 Task: Create the predefined case teams.
Action: Mouse moved to (1209, 91)
Screenshot: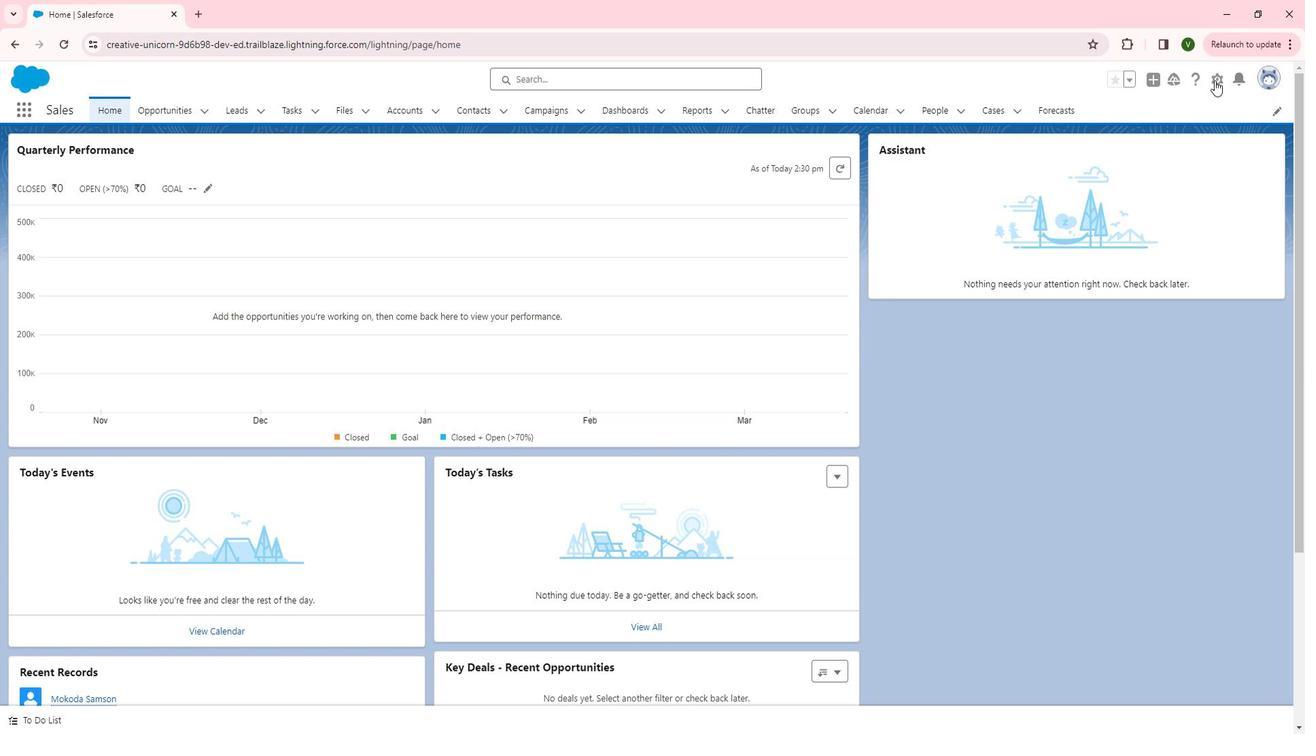 
Action: Mouse pressed left at (1209, 91)
Screenshot: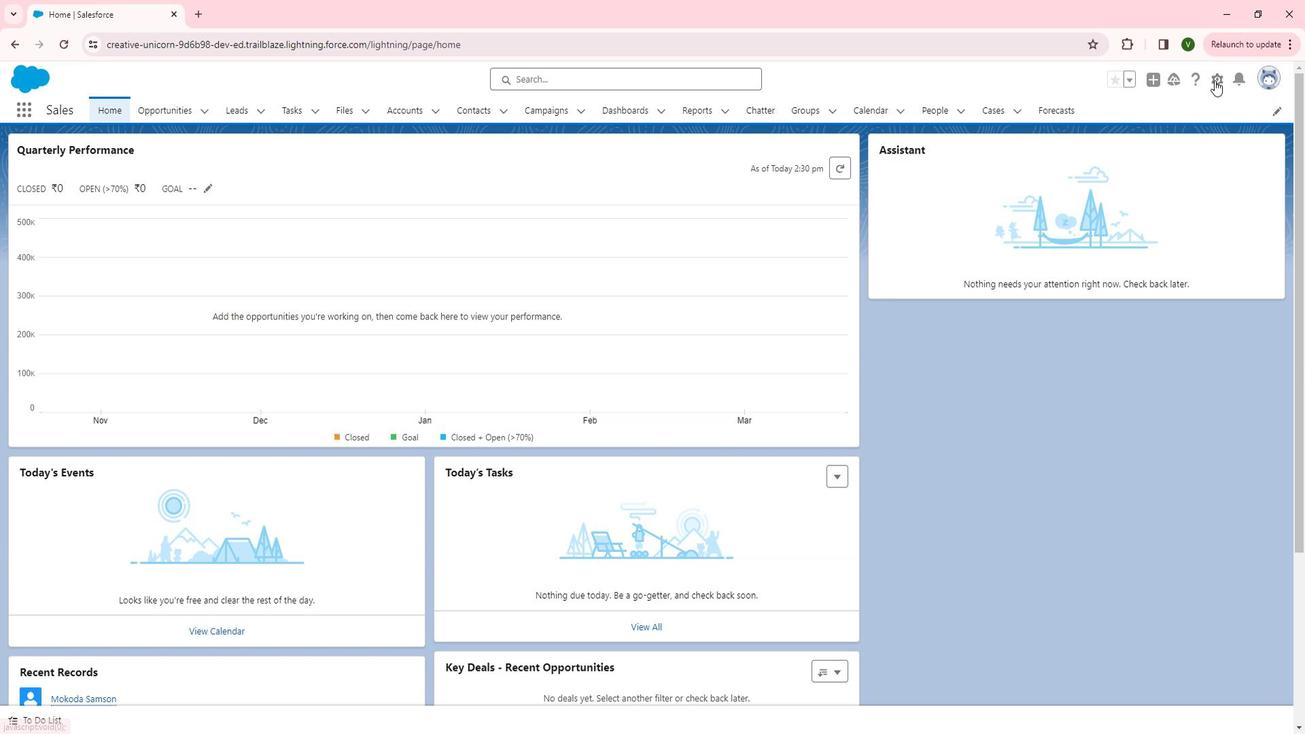 
Action: Mouse moved to (1149, 176)
Screenshot: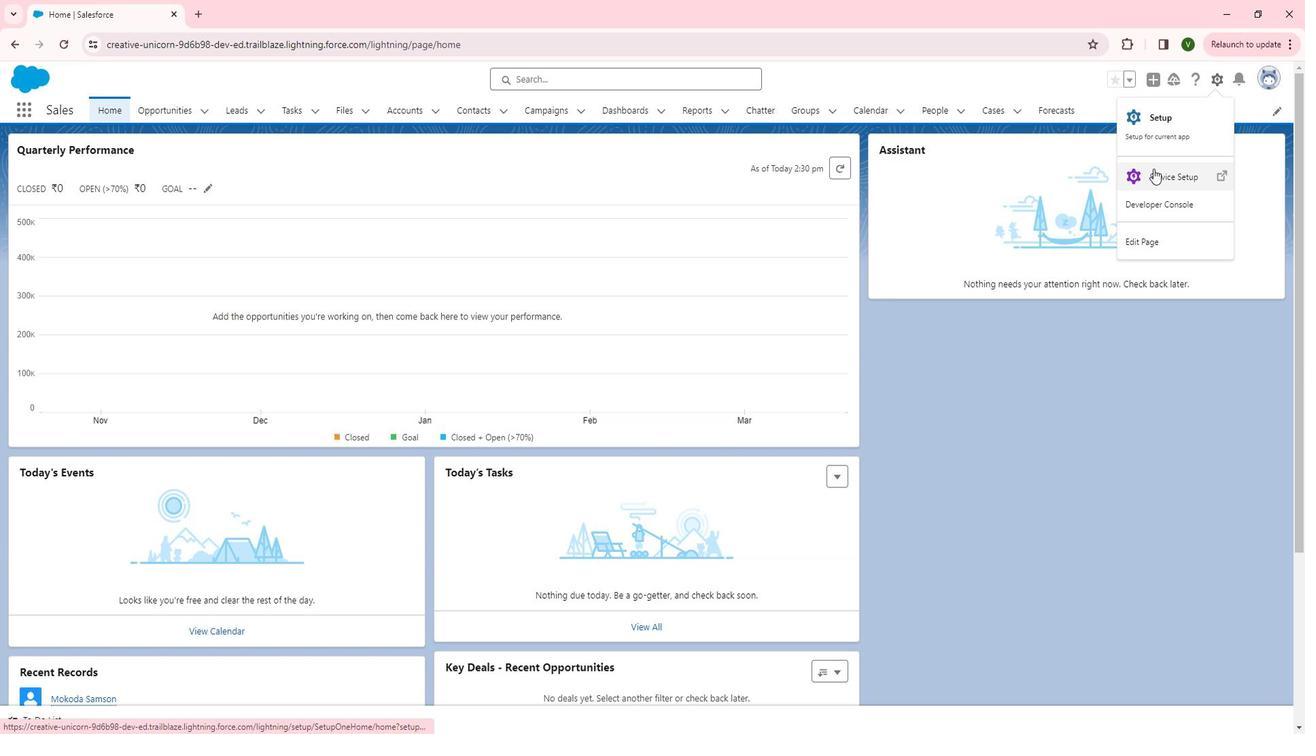
Action: Mouse pressed left at (1149, 176)
Screenshot: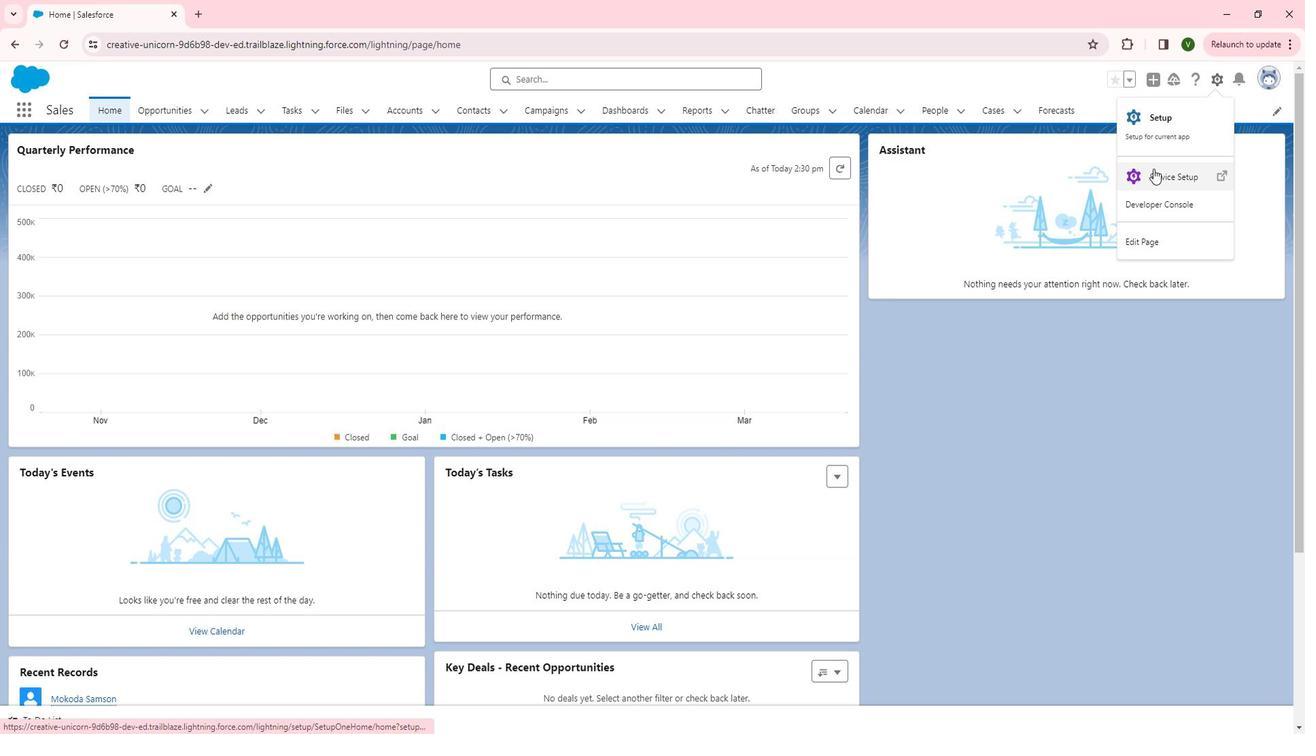 
Action: Mouse moved to (16, 423)
Screenshot: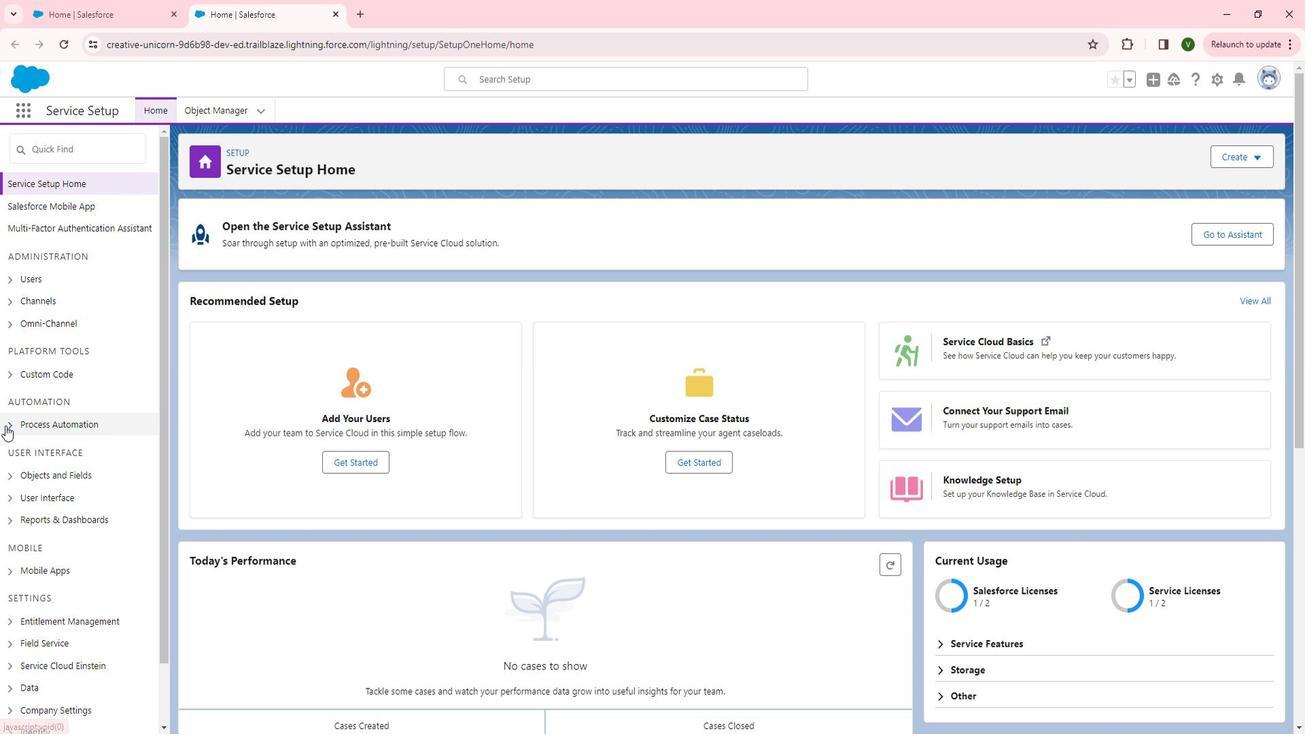 
Action: Mouse pressed left at (16, 423)
Screenshot: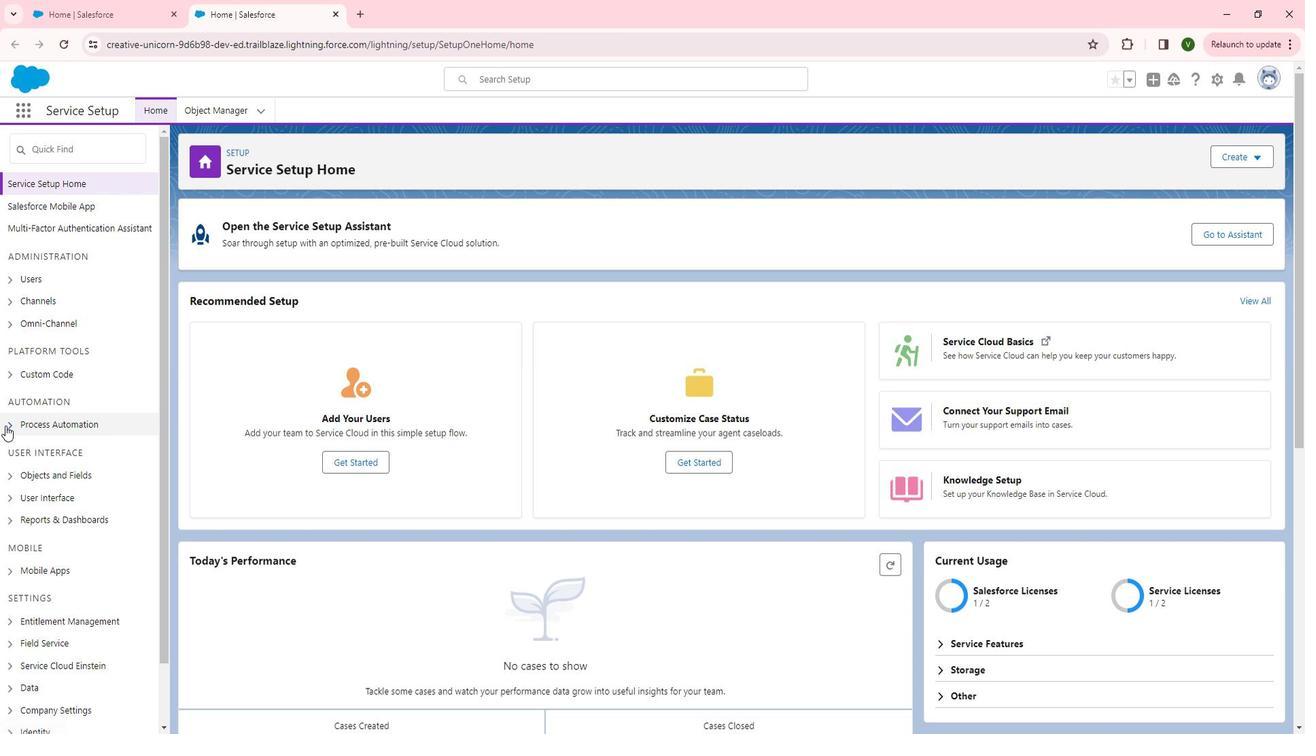 
Action: Mouse moved to (114, 442)
Screenshot: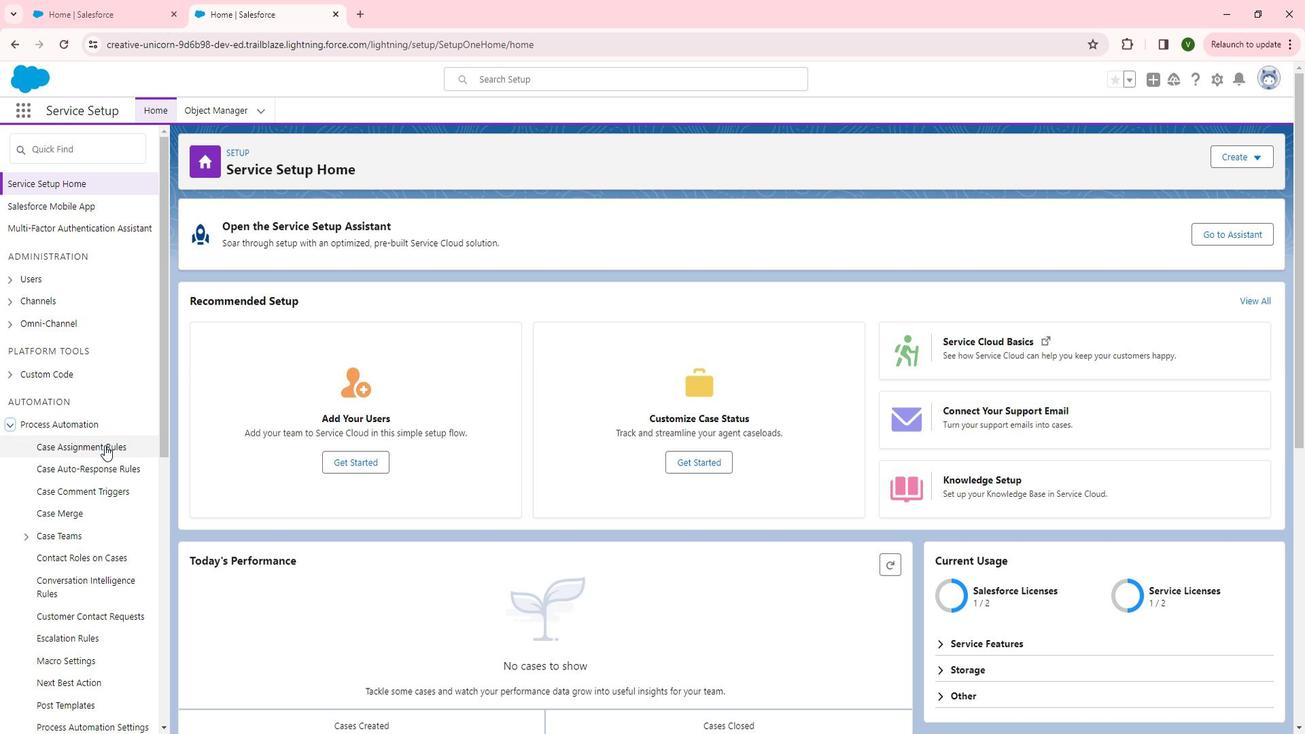 
Action: Mouse scrolled (114, 442) with delta (0, 0)
Screenshot: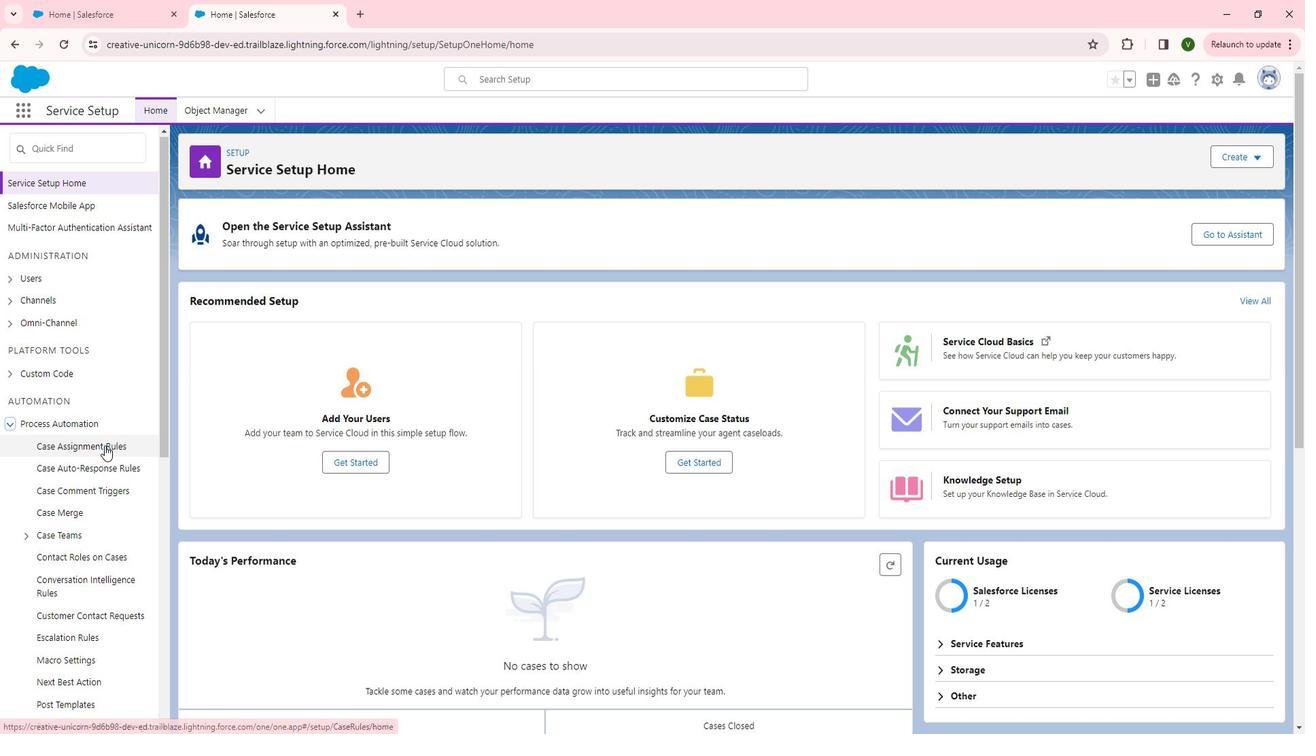 
Action: Mouse scrolled (114, 442) with delta (0, 0)
Screenshot: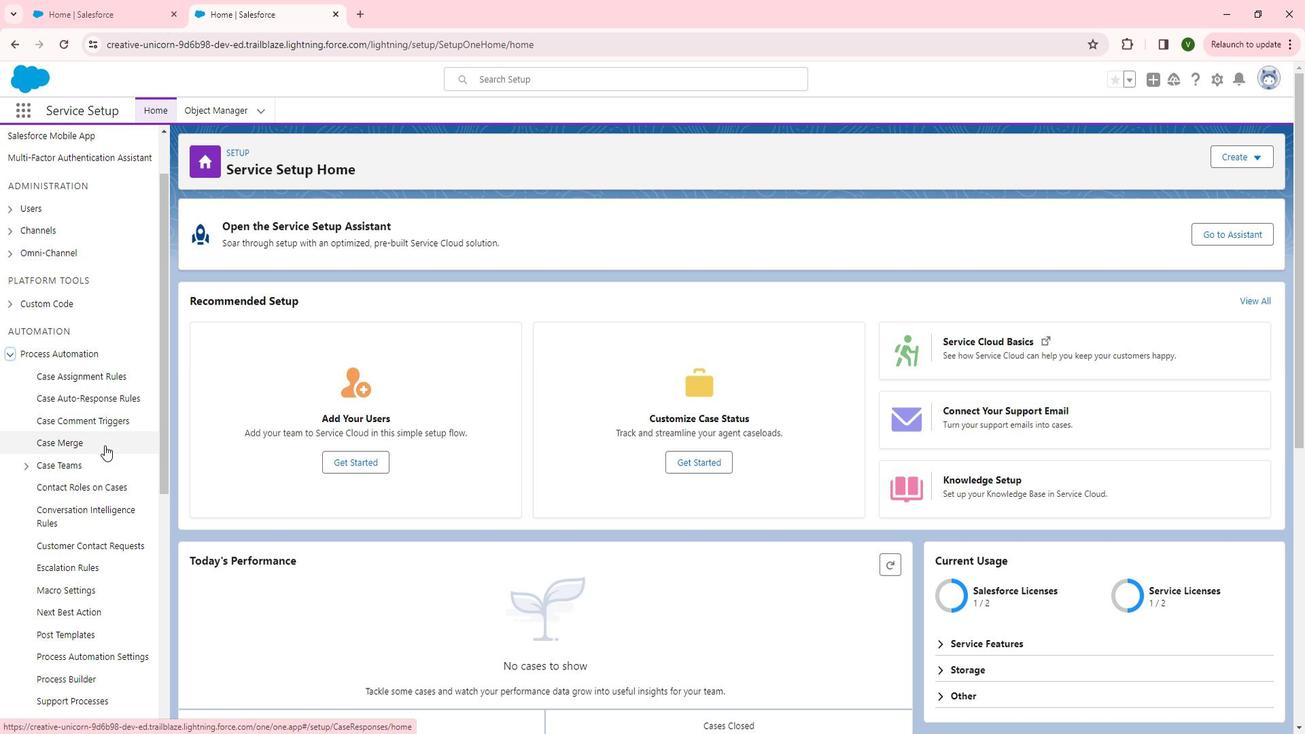 
Action: Mouse moved to (37, 391)
Screenshot: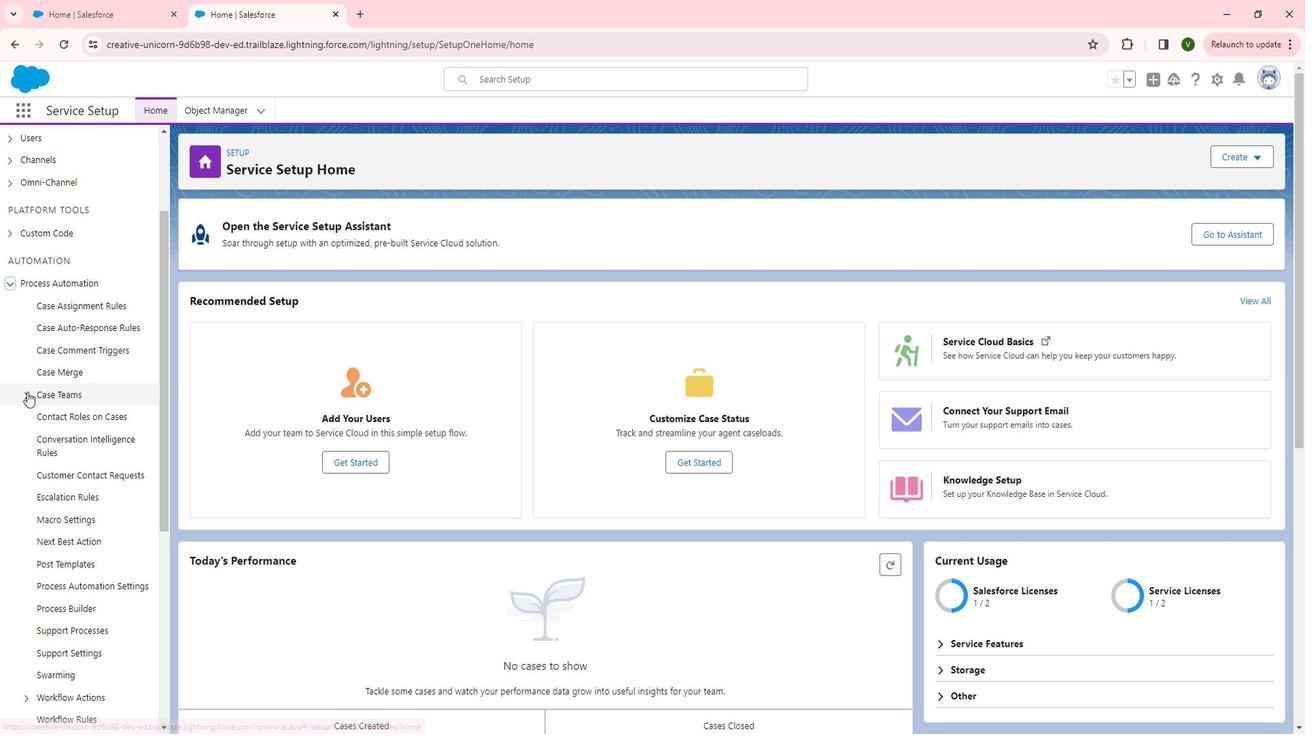 
Action: Mouse pressed left at (37, 391)
Screenshot: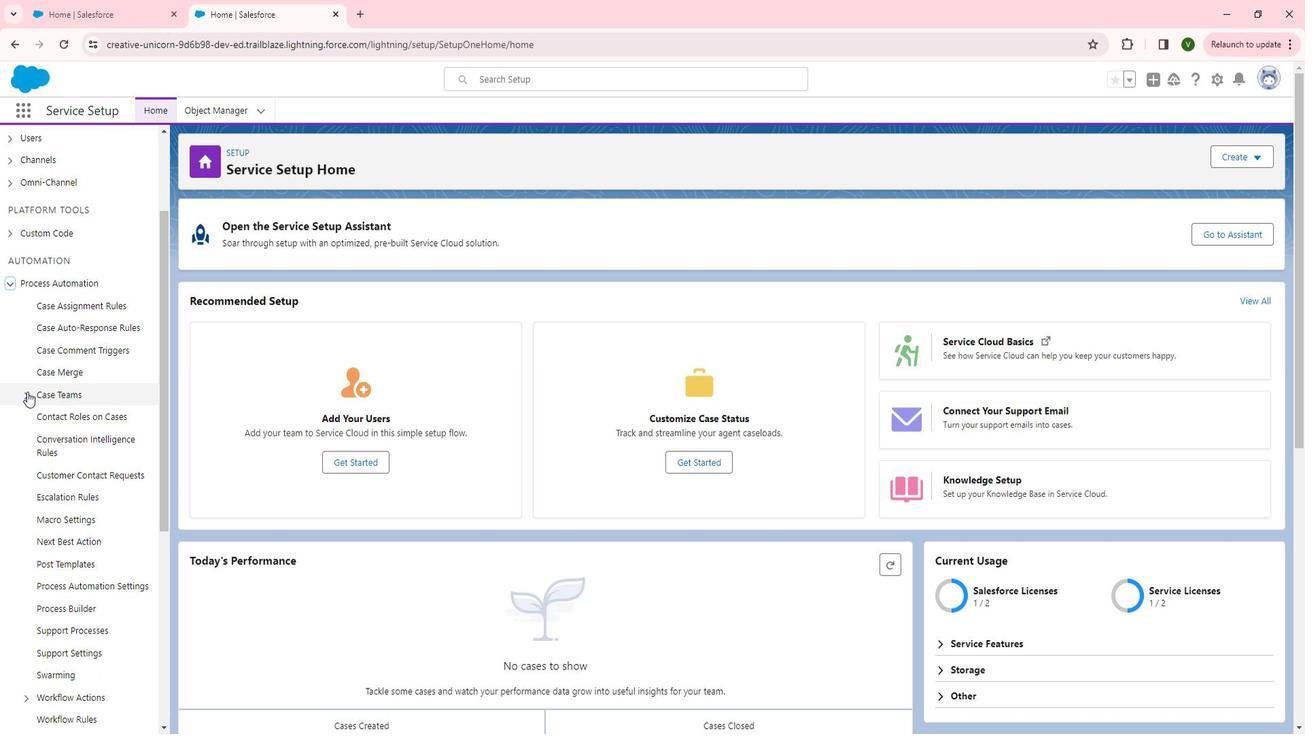 
Action: Mouse moved to (94, 435)
Screenshot: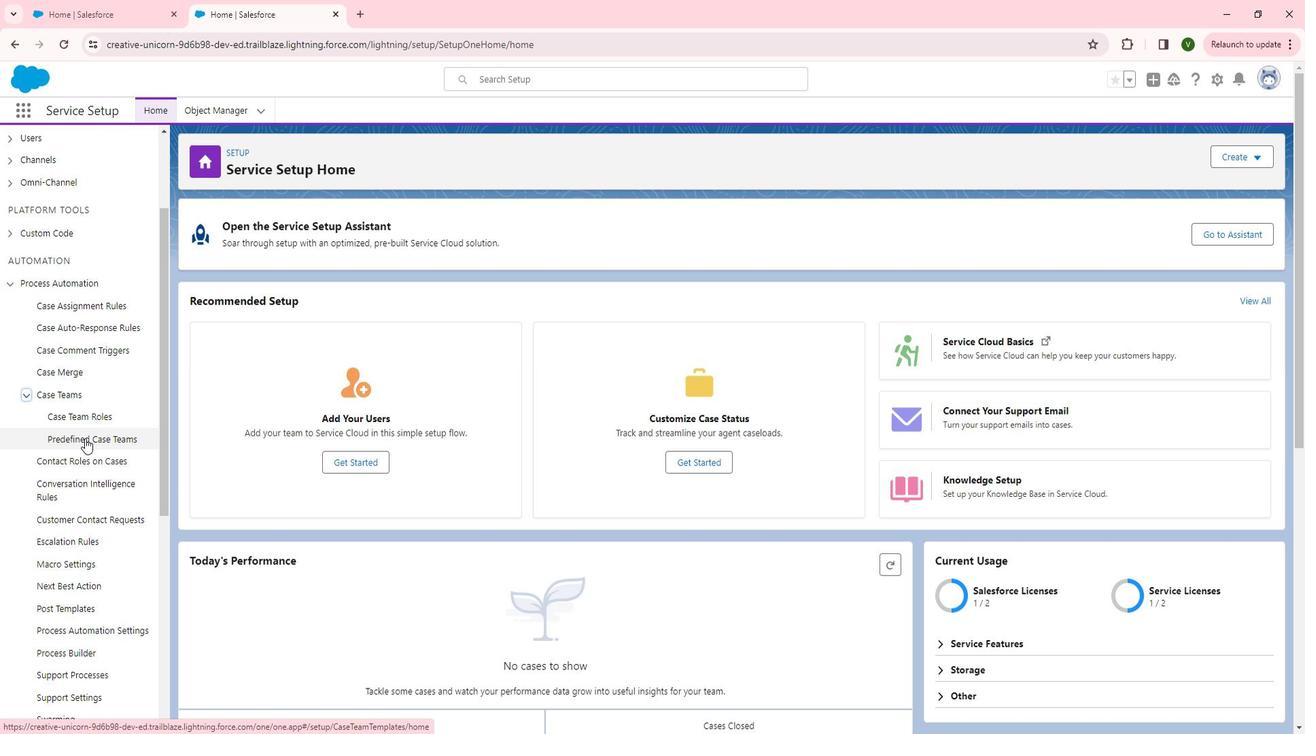 
Action: Mouse pressed left at (94, 435)
Screenshot: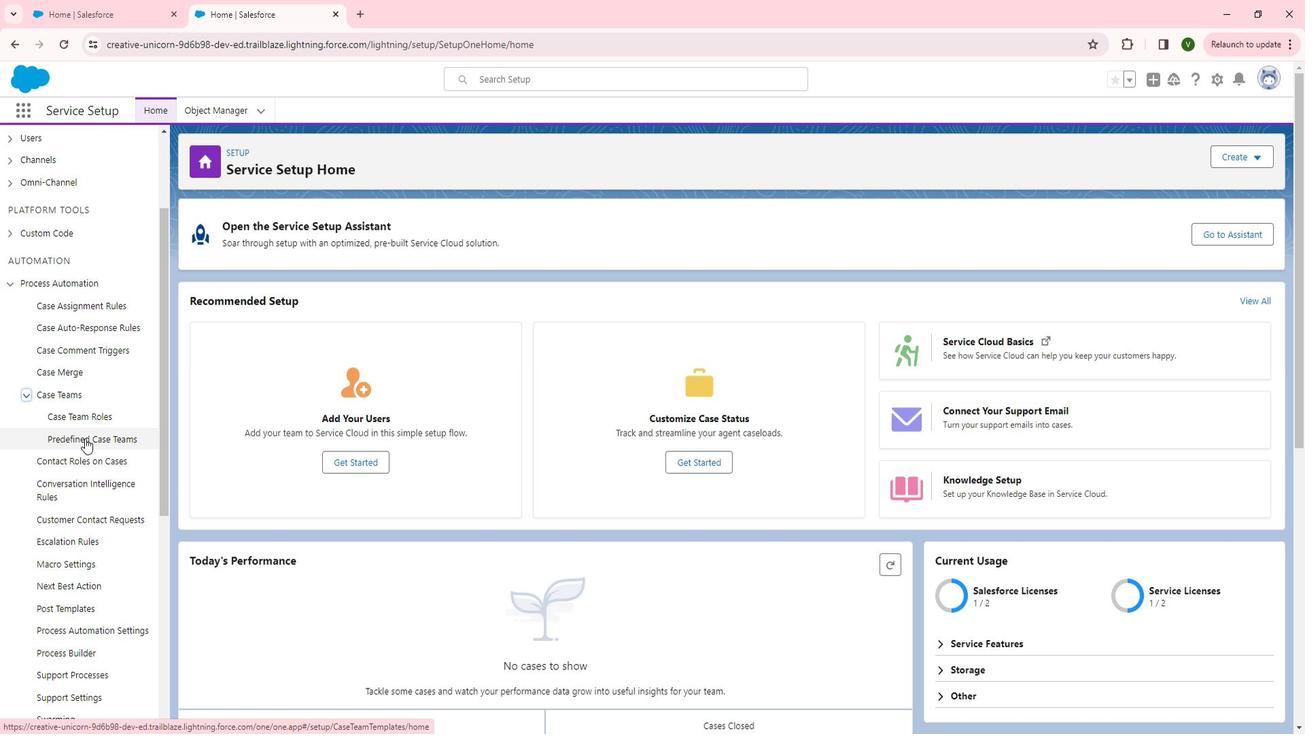 
Action: Mouse moved to (741, 279)
Screenshot: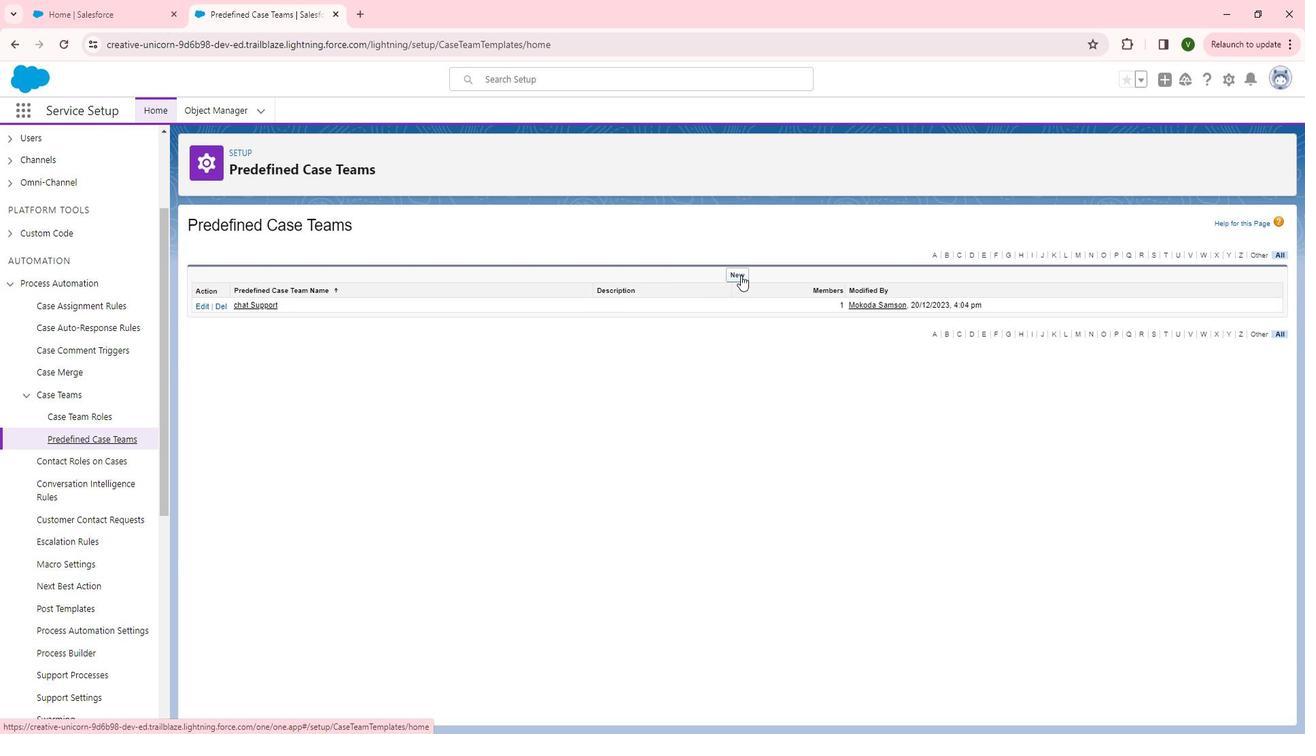 
Action: Mouse pressed left at (741, 279)
Screenshot: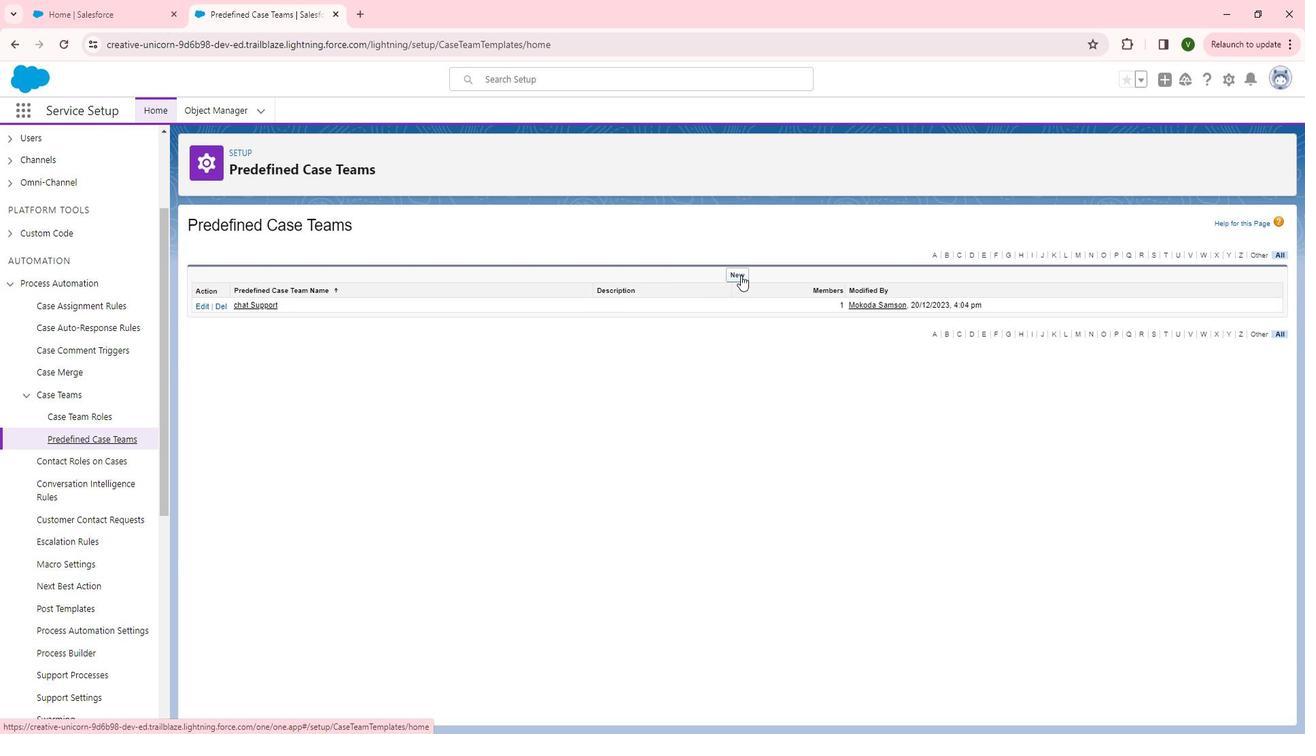
Action: Mouse moved to (456, 293)
Screenshot: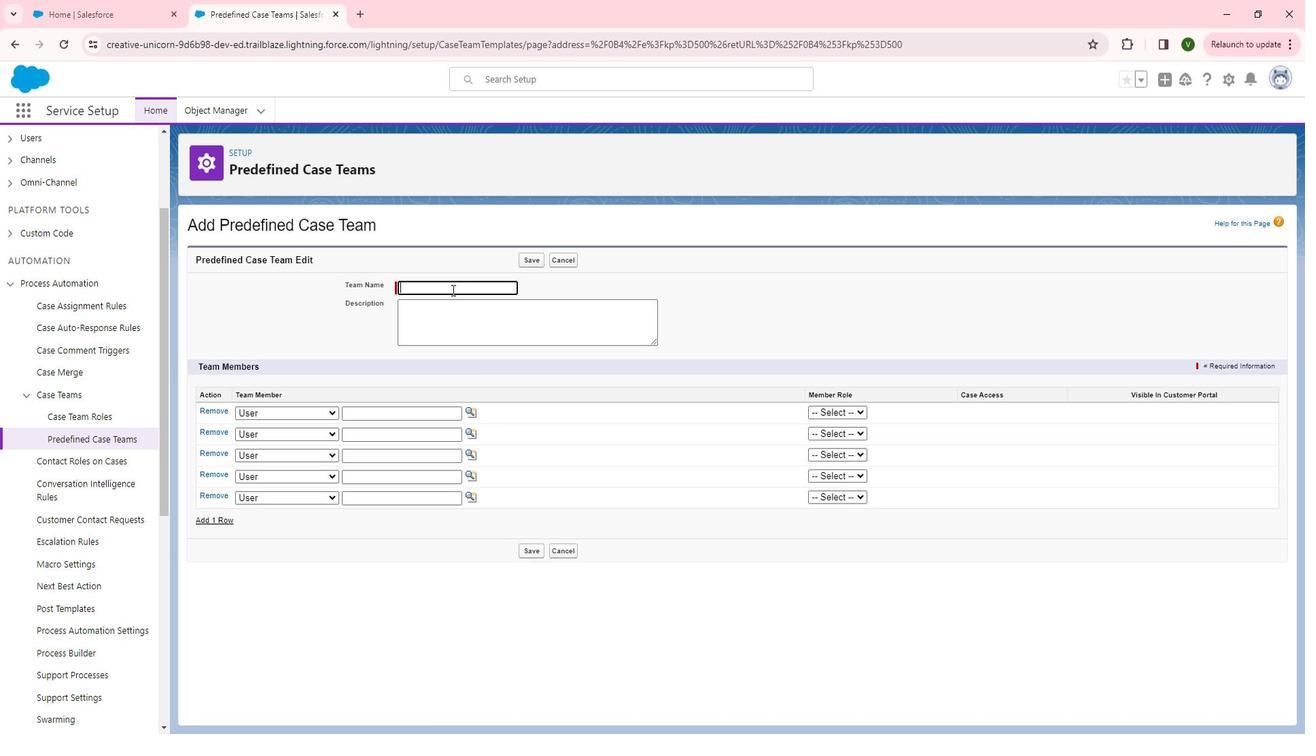 
Action: Mouse pressed left at (456, 293)
Screenshot: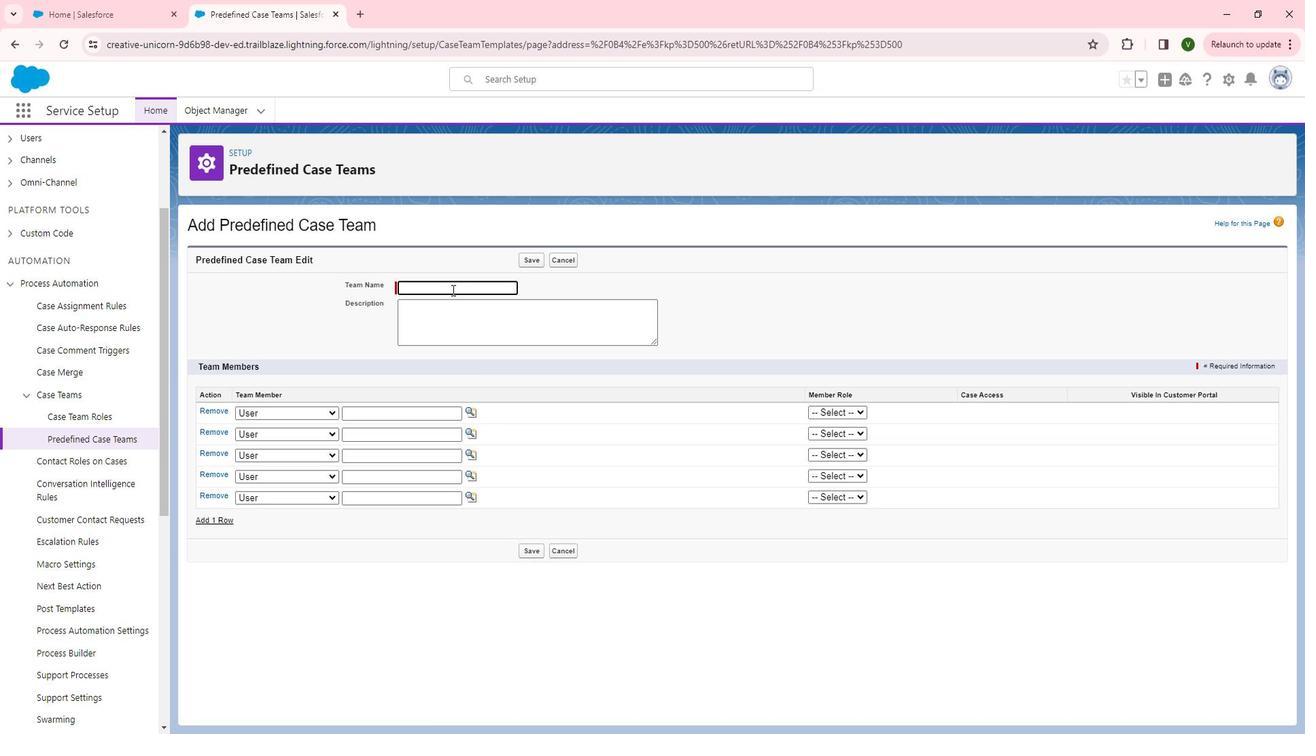 
Action: Key pressed work<Key.space><Key.shift>Support
Screenshot: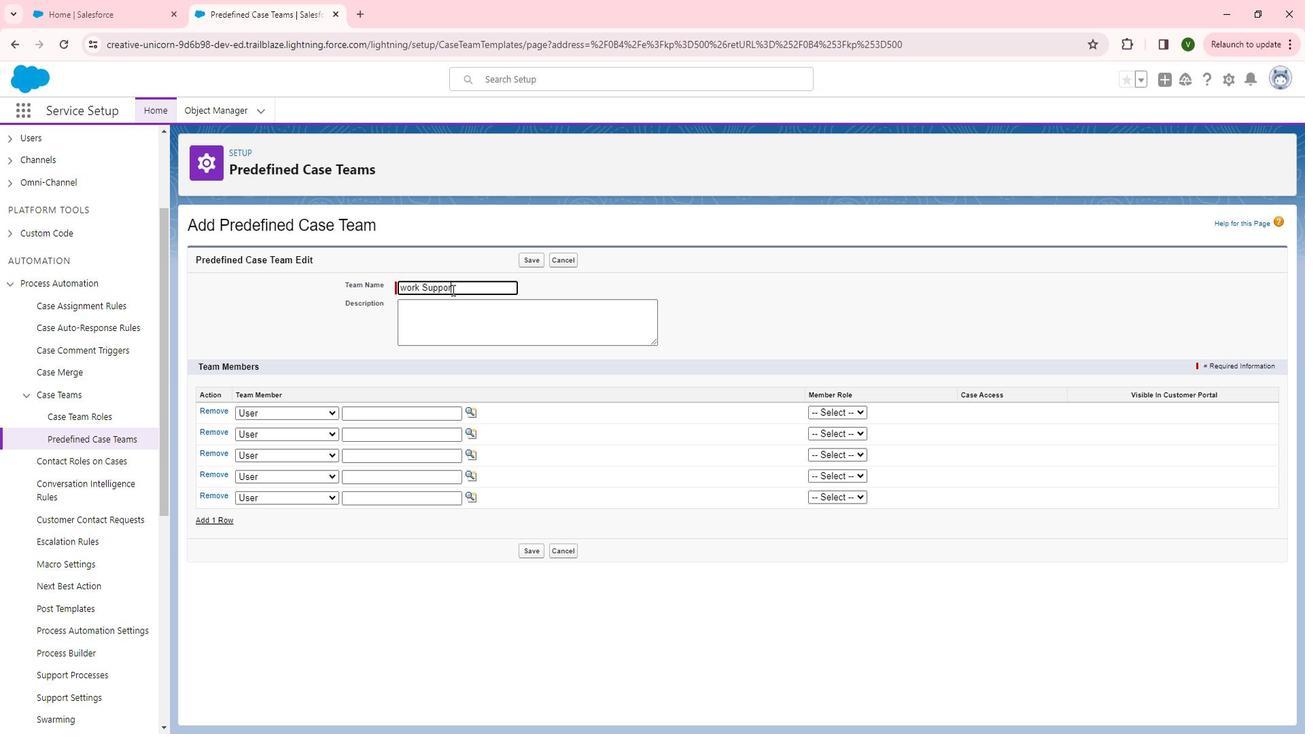 
Action: Mouse moved to (296, 410)
Screenshot: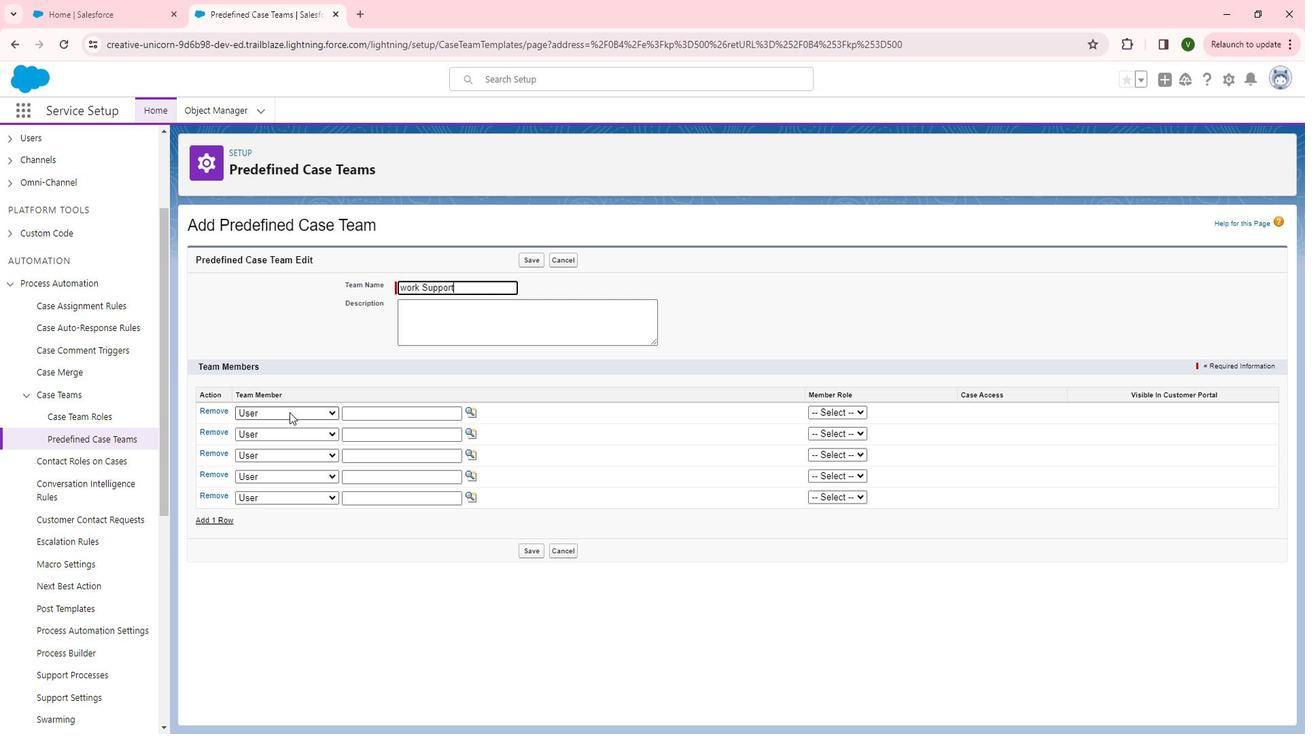 
Action: Mouse pressed left at (296, 410)
Screenshot: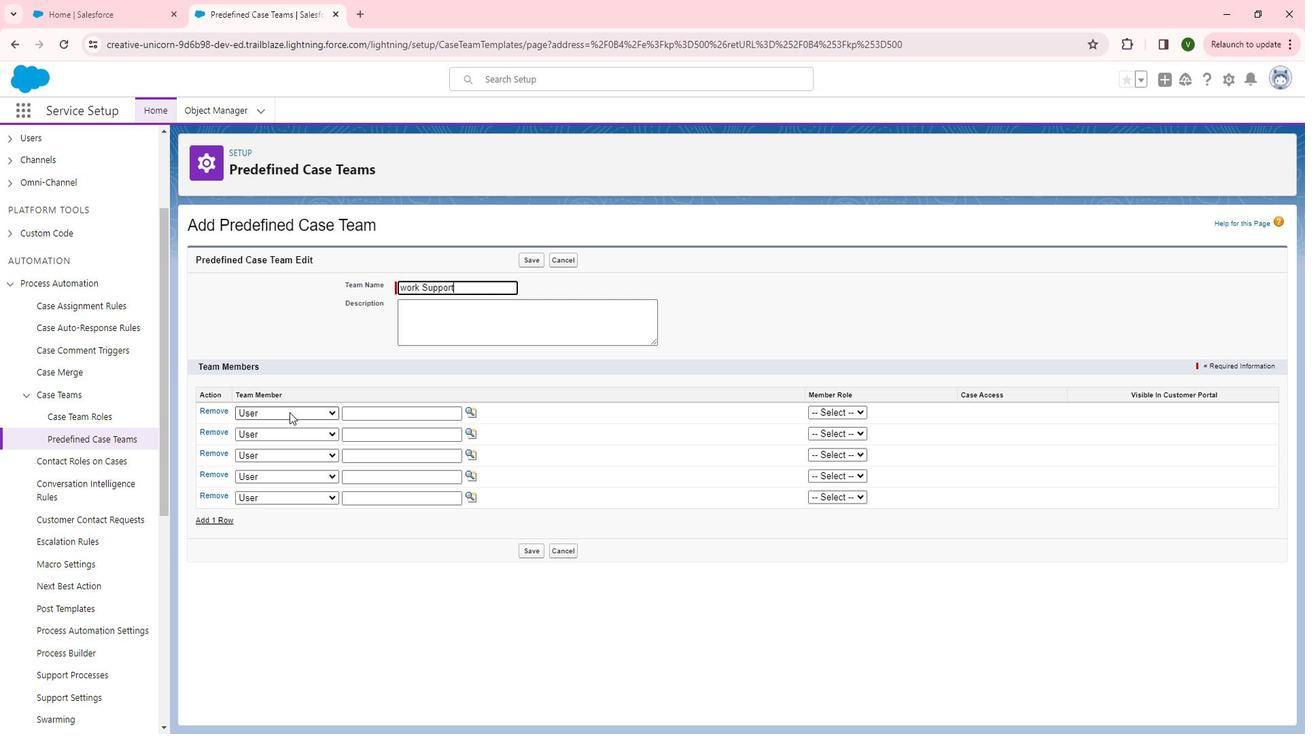 
Action: Mouse moved to (297, 430)
Screenshot: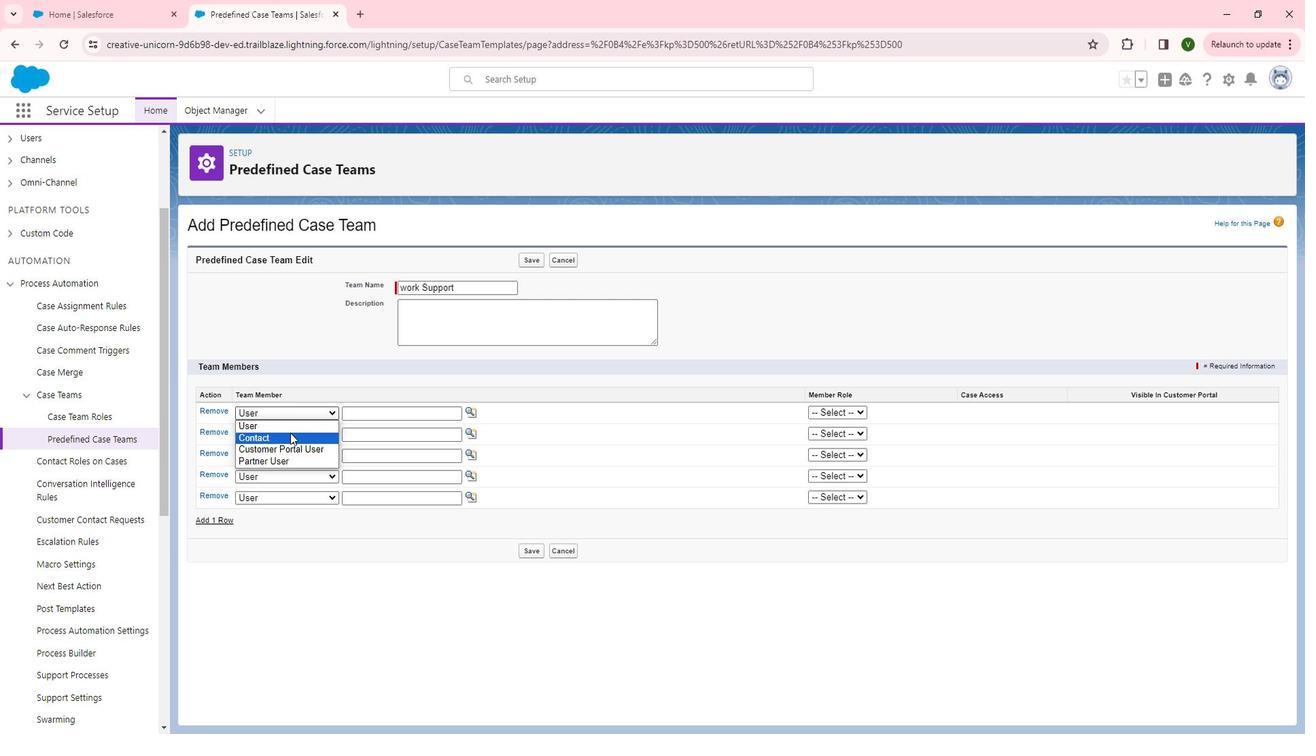 
Action: Mouse pressed left at (297, 430)
Screenshot: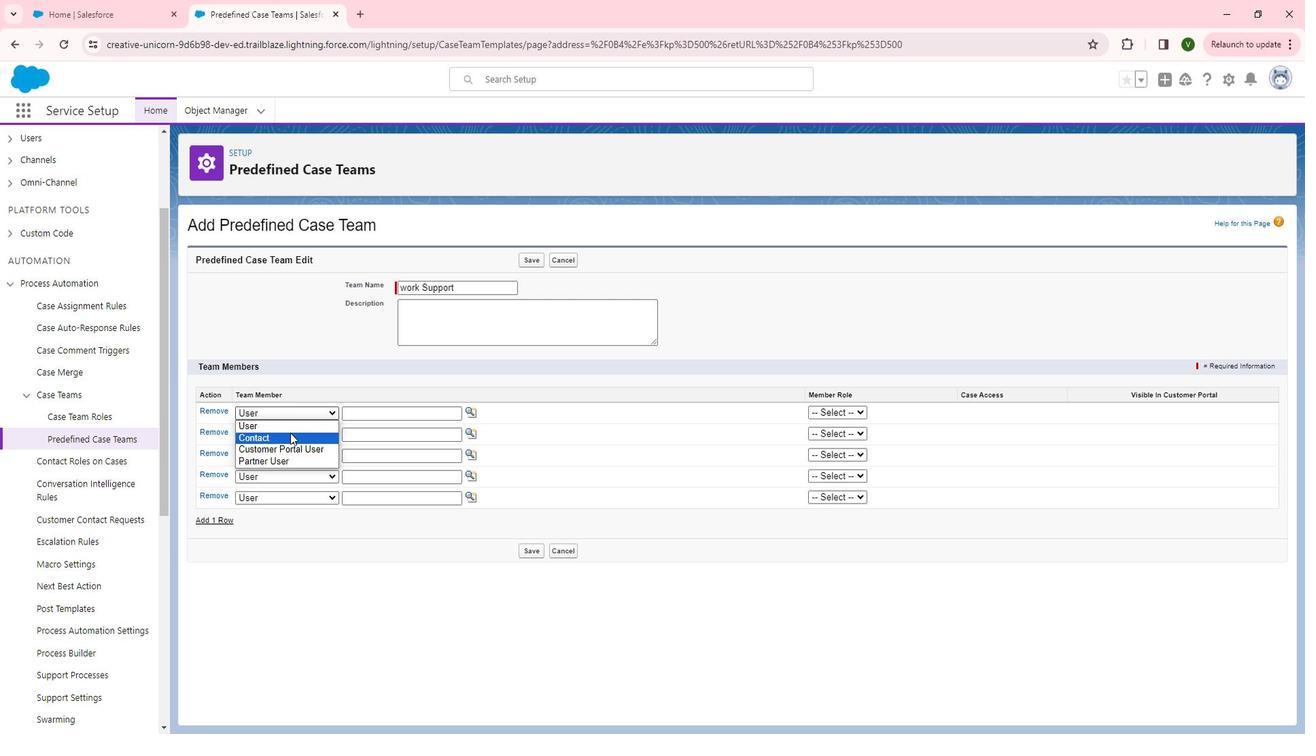 
Action: Mouse moved to (478, 414)
Screenshot: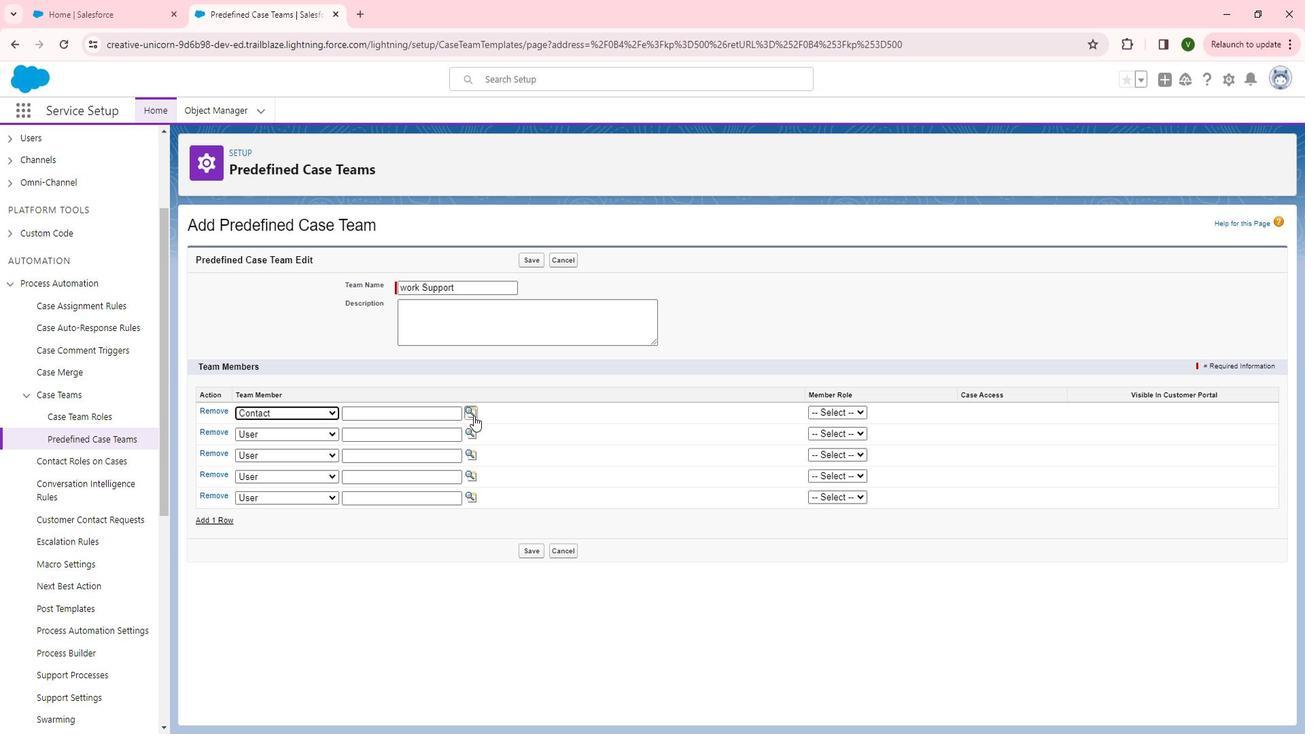 
Action: Mouse pressed left at (478, 414)
Screenshot: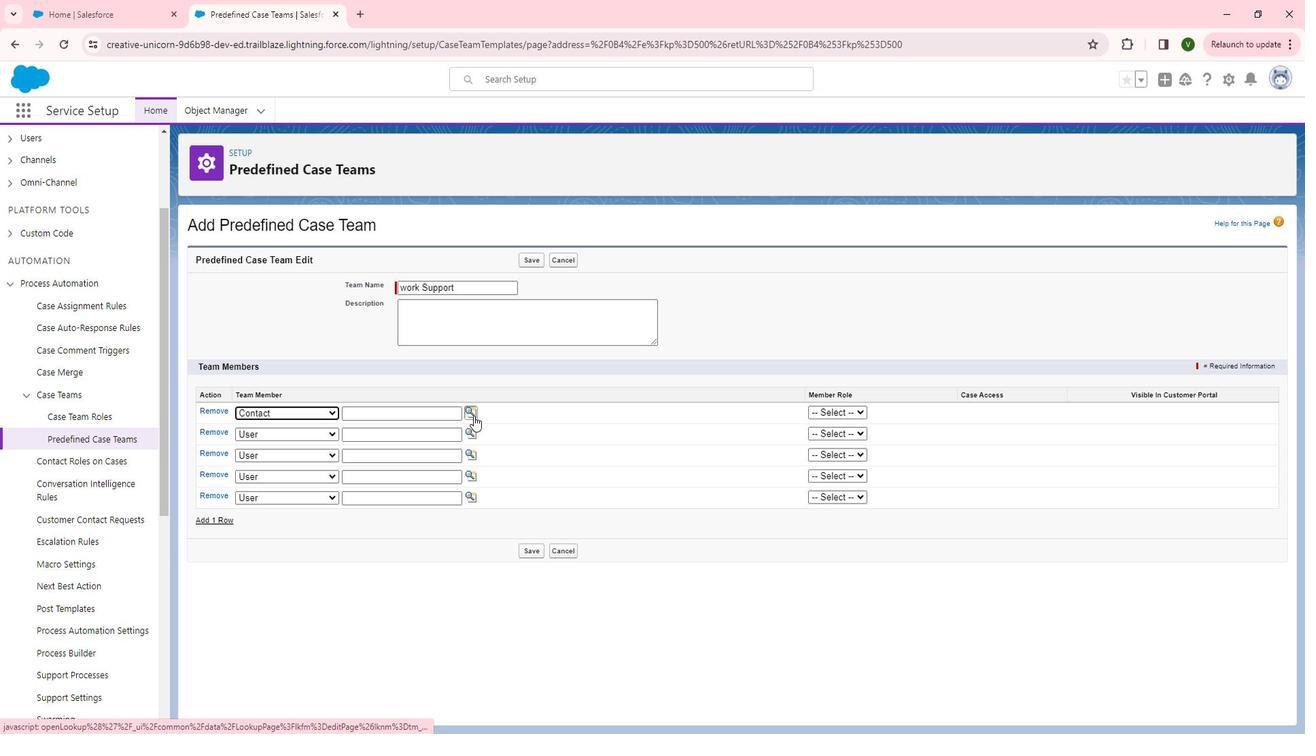 
Action: Mouse moved to (274, 522)
Screenshot: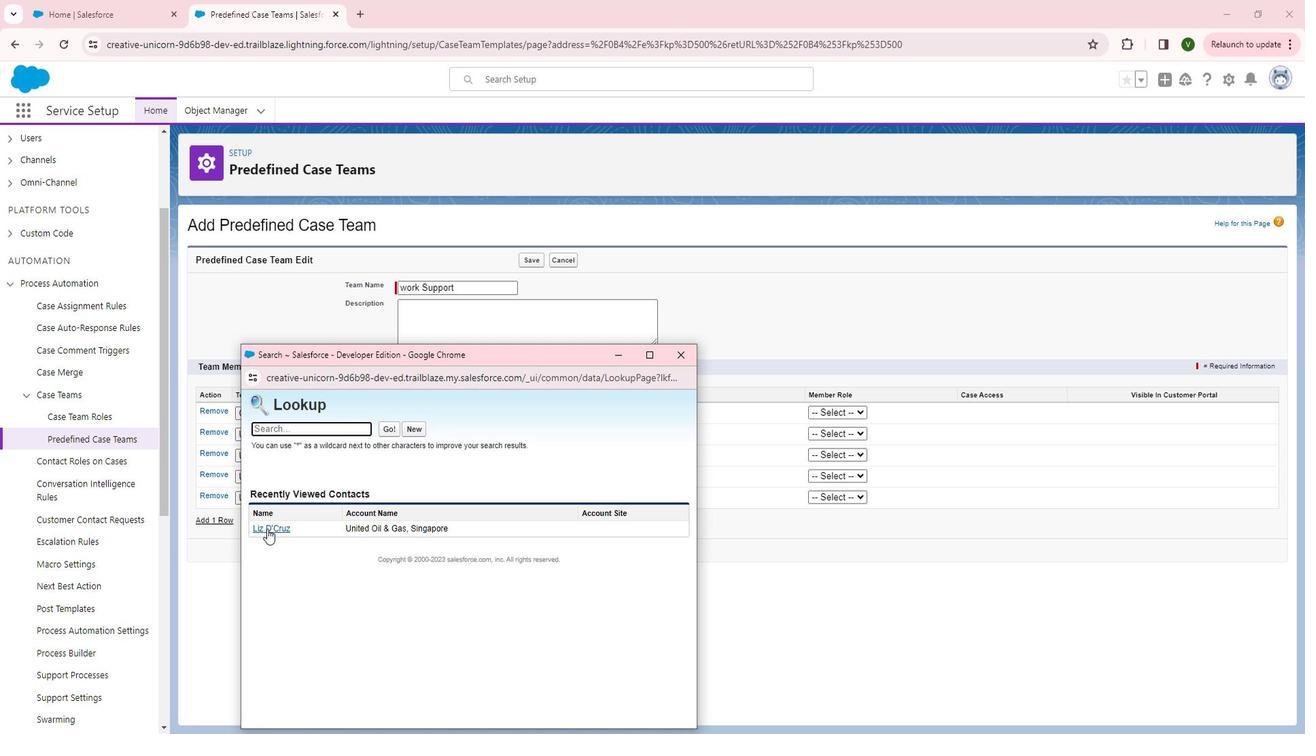 
Action: Mouse pressed left at (274, 522)
Screenshot: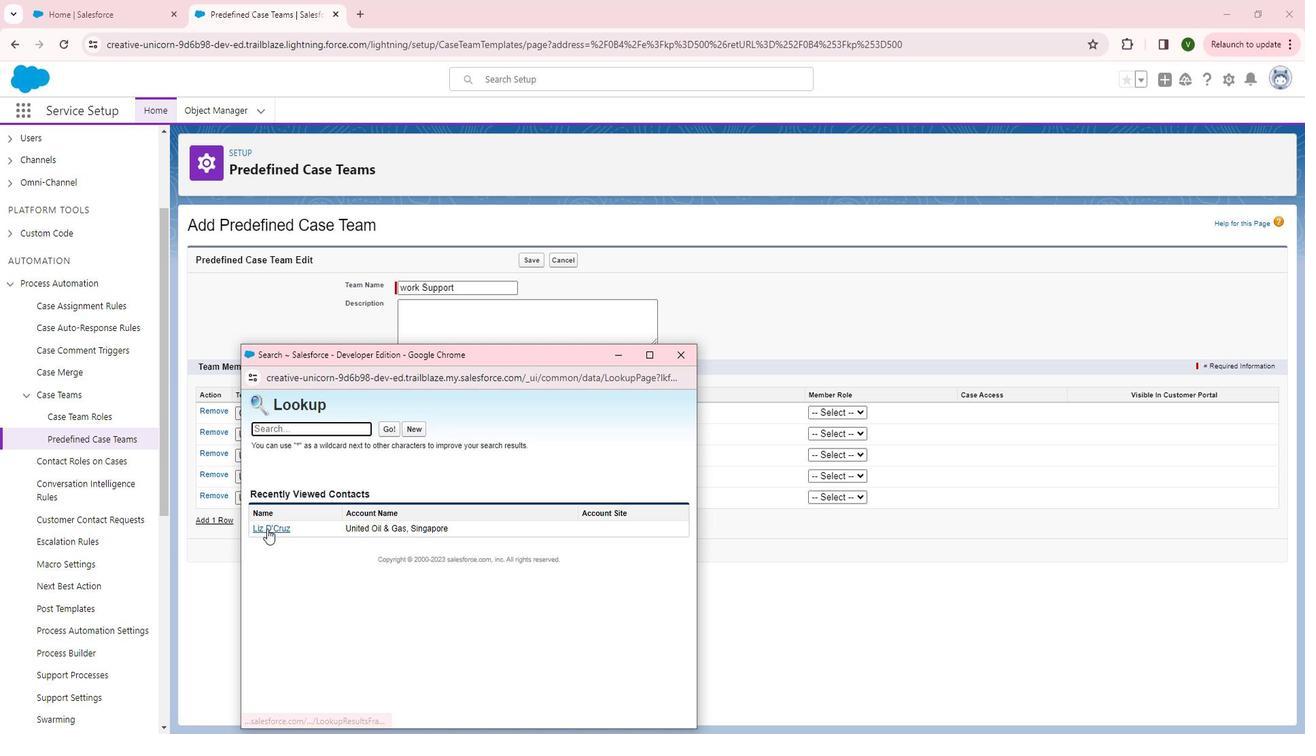 
Action: Mouse moved to (837, 413)
Screenshot: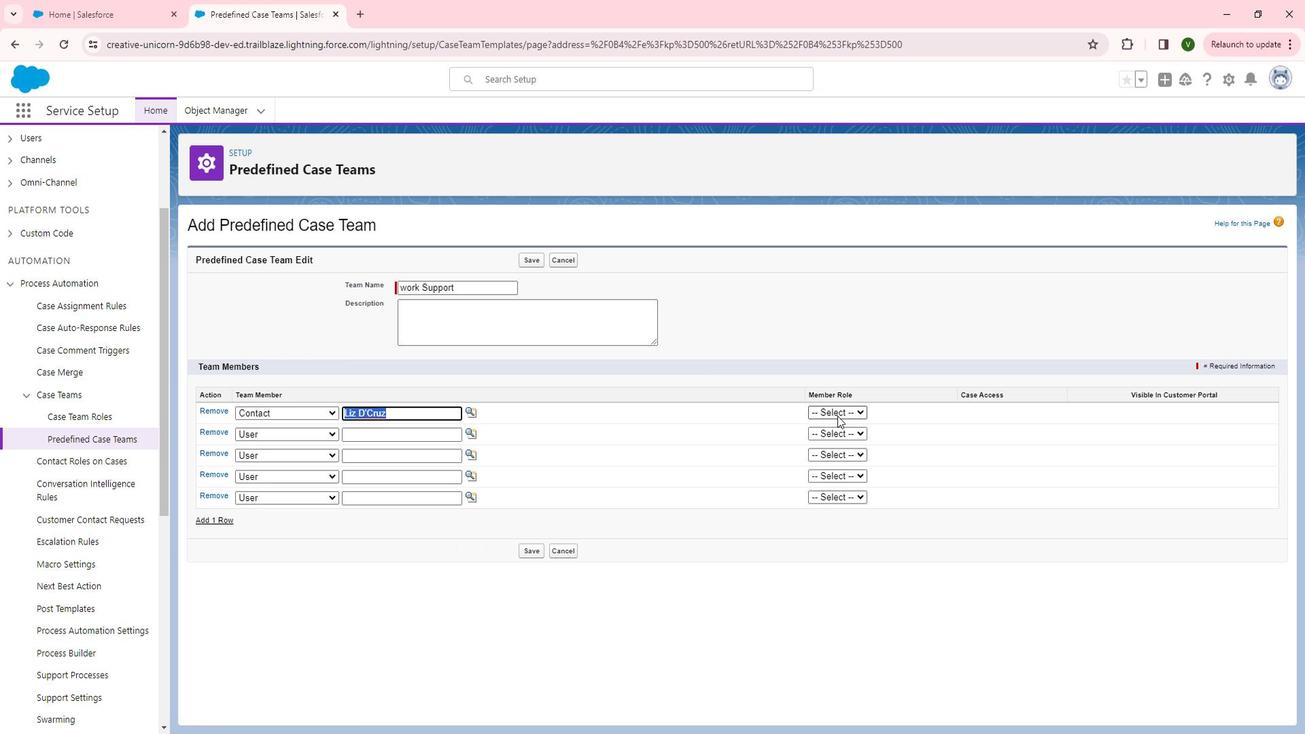 
Action: Mouse pressed left at (837, 413)
Screenshot: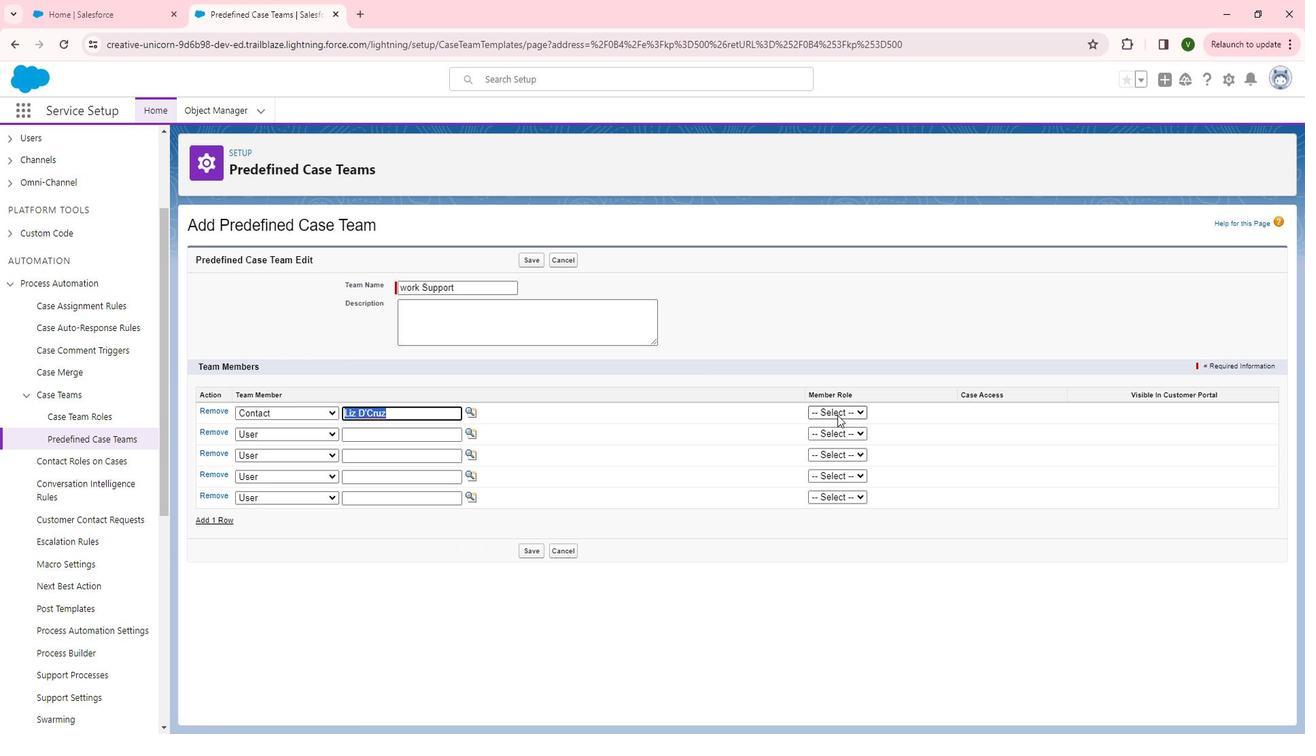
Action: Mouse moved to (839, 436)
Screenshot: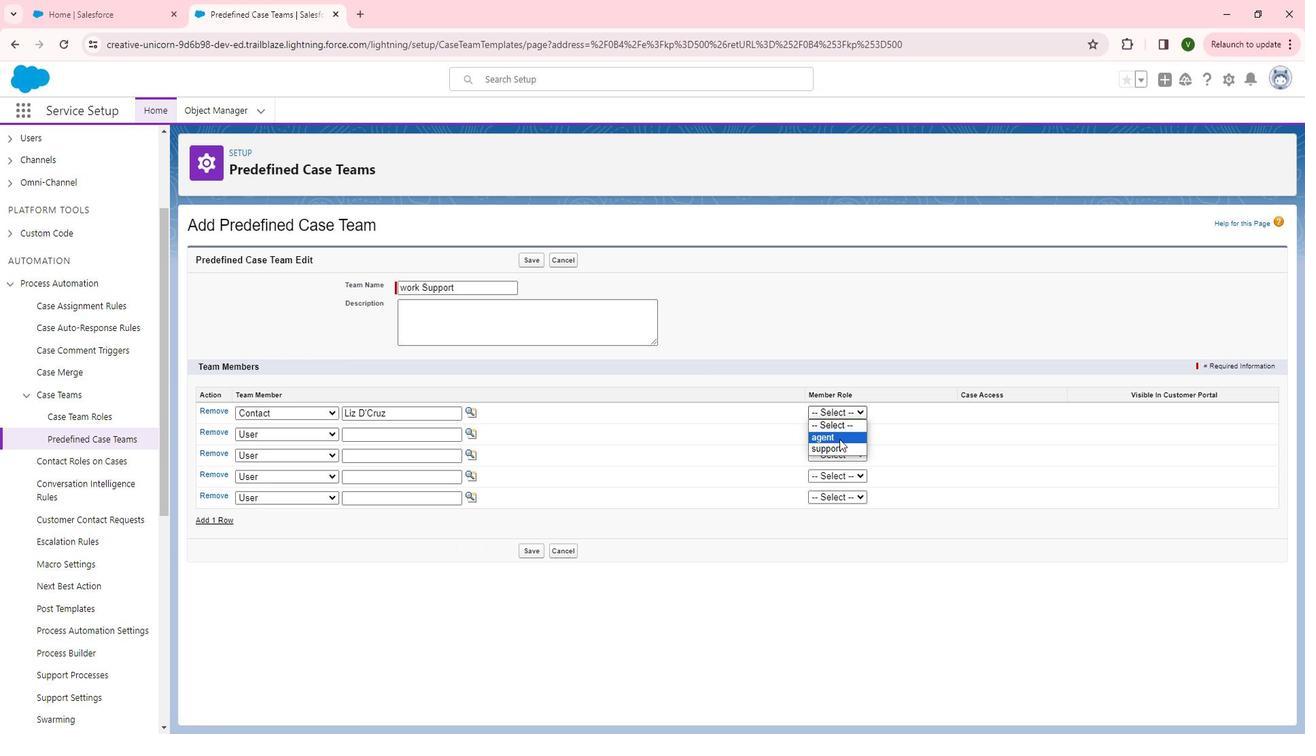 
Action: Mouse pressed left at (839, 436)
Screenshot: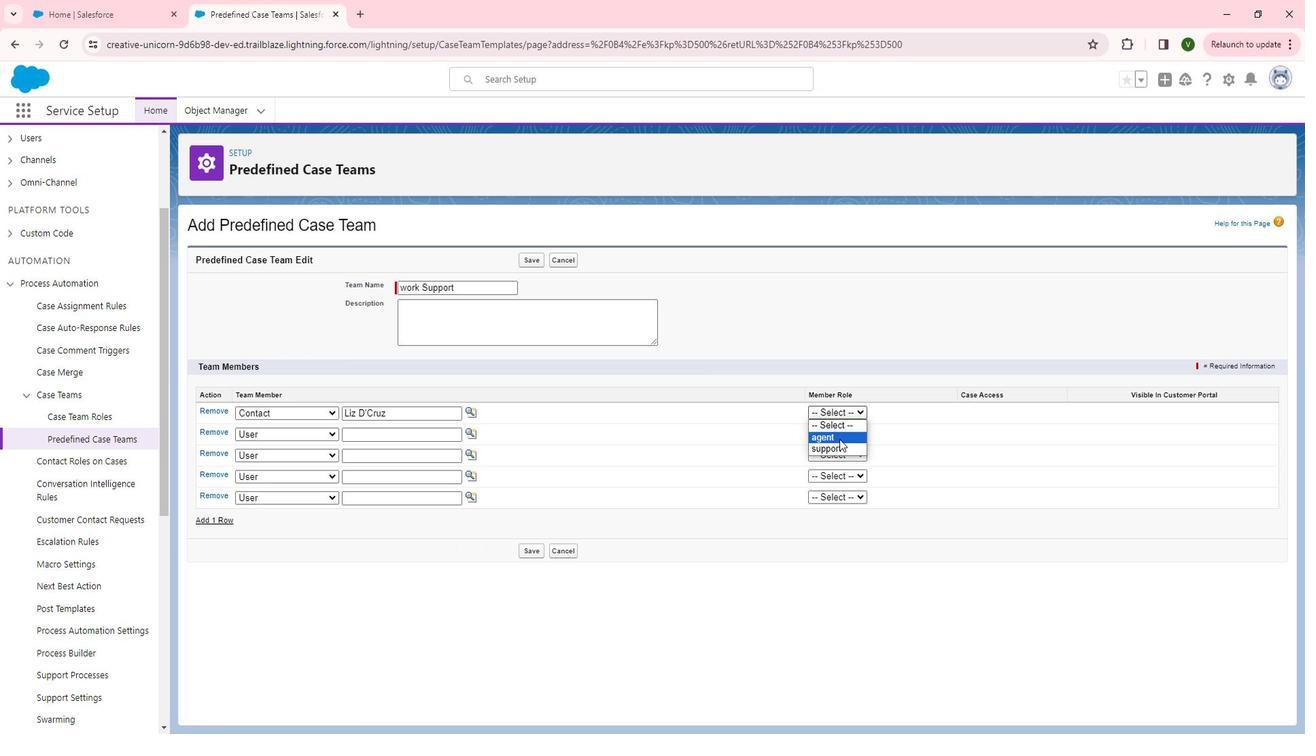 
Action: Mouse moved to (531, 544)
Screenshot: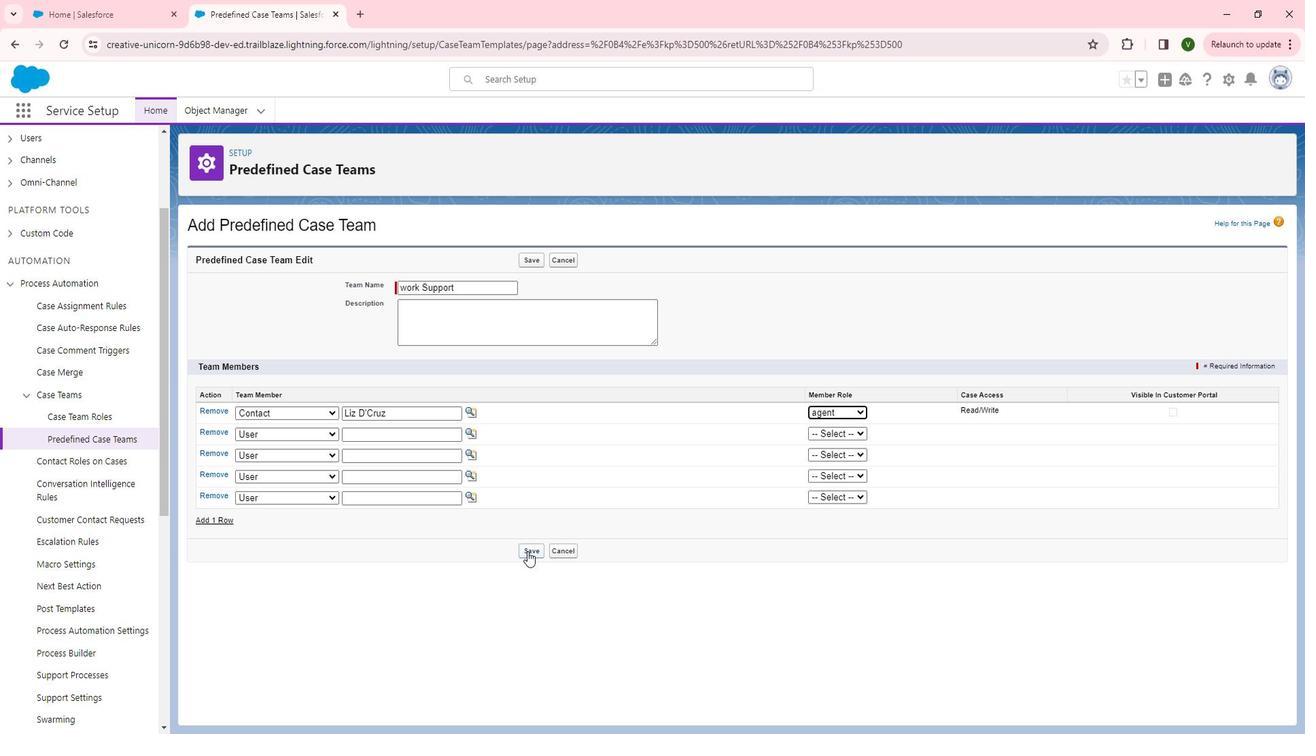 
Action: Mouse pressed left at (531, 544)
Screenshot: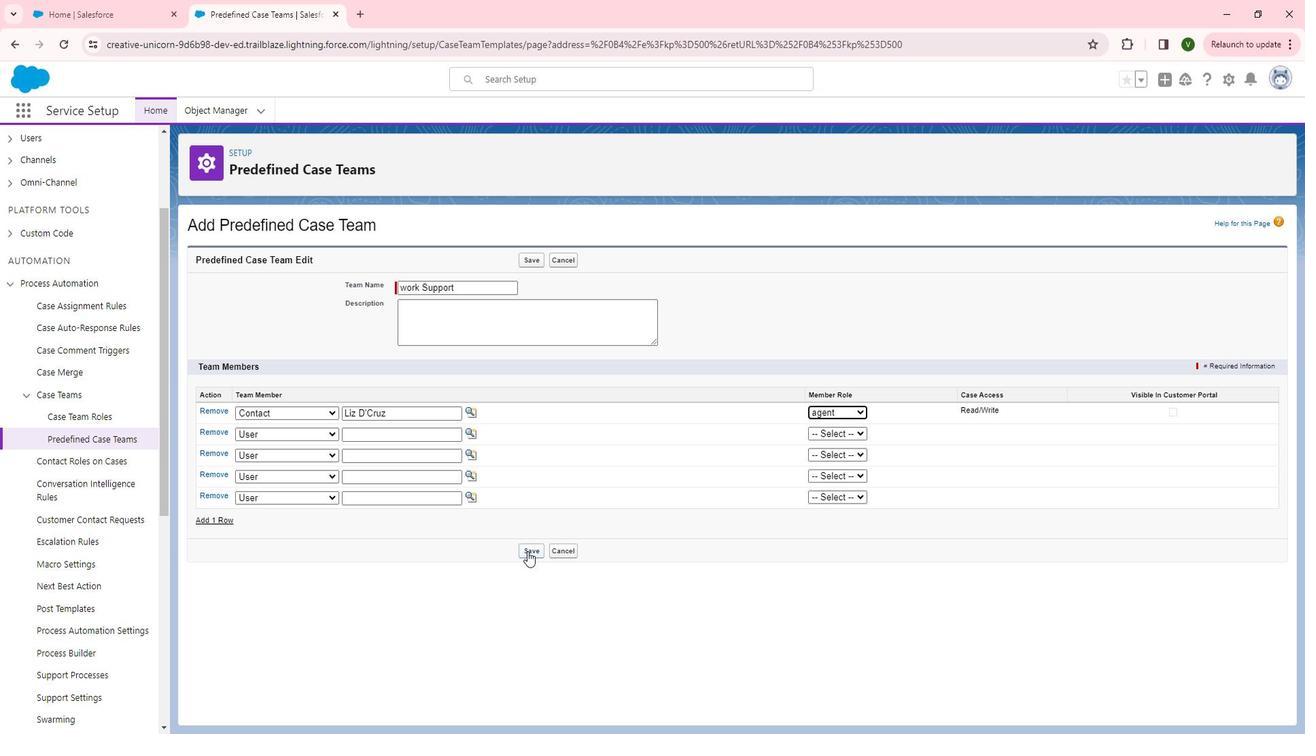 
Action: Mouse moved to (639, 498)
Screenshot: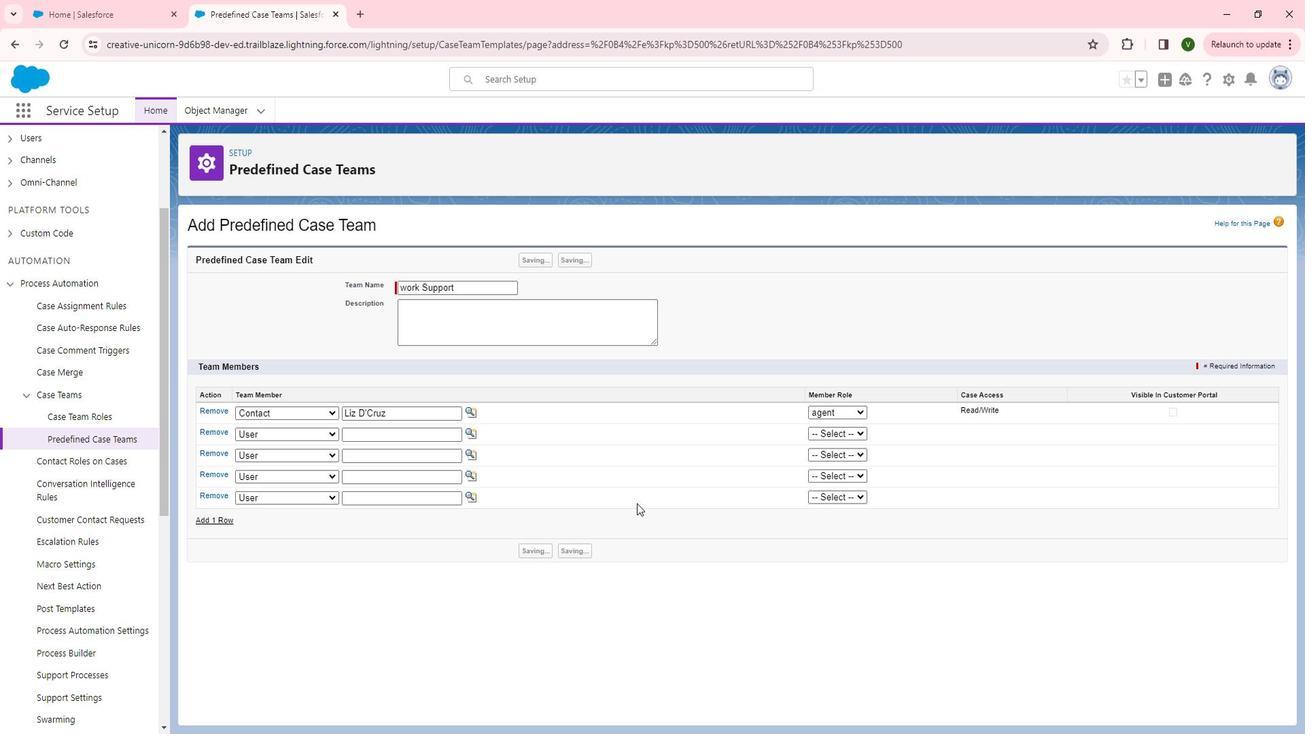 
